 Task: Create List Brand Extension Analysis in Board Brand Recognition Best Practices to Workspace Car Rentals. Create List Brand Extension Strategy in Board Product Market Fit Analysis to Workspace Car Rentals. Create List Brand Extension Planning in Board Customer Journey Mapping and Analysis to Workspace Car Rentals
Action: Mouse moved to (94, 326)
Screenshot: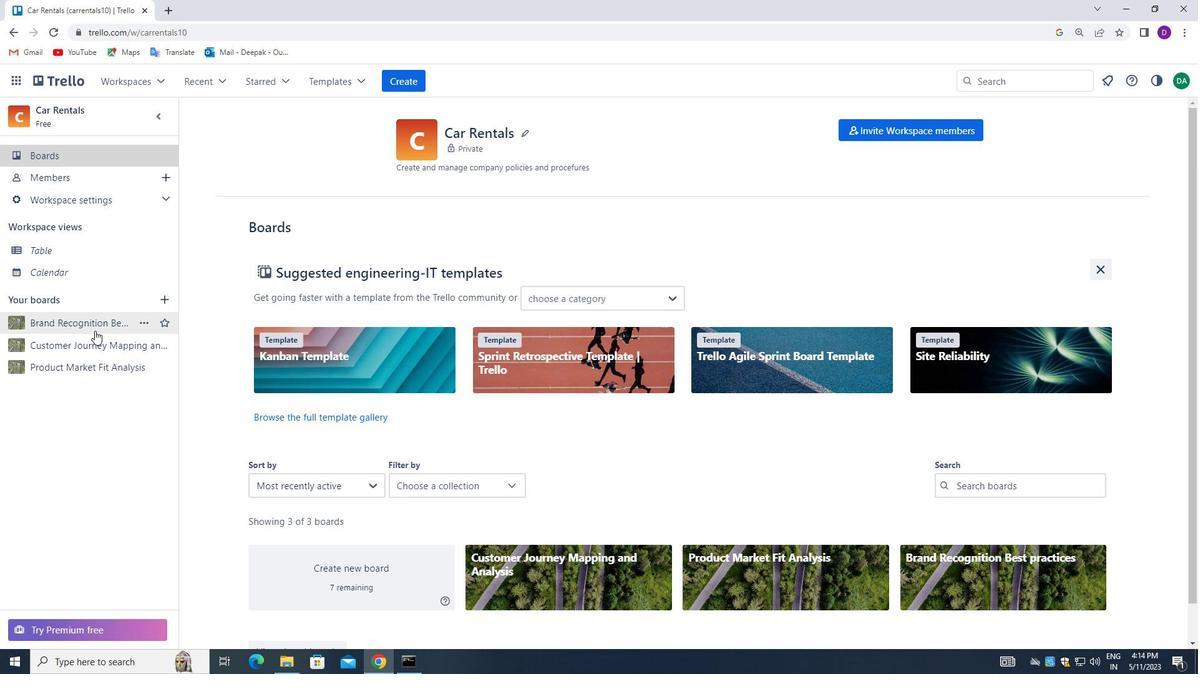 
Action: Mouse pressed left at (94, 326)
Screenshot: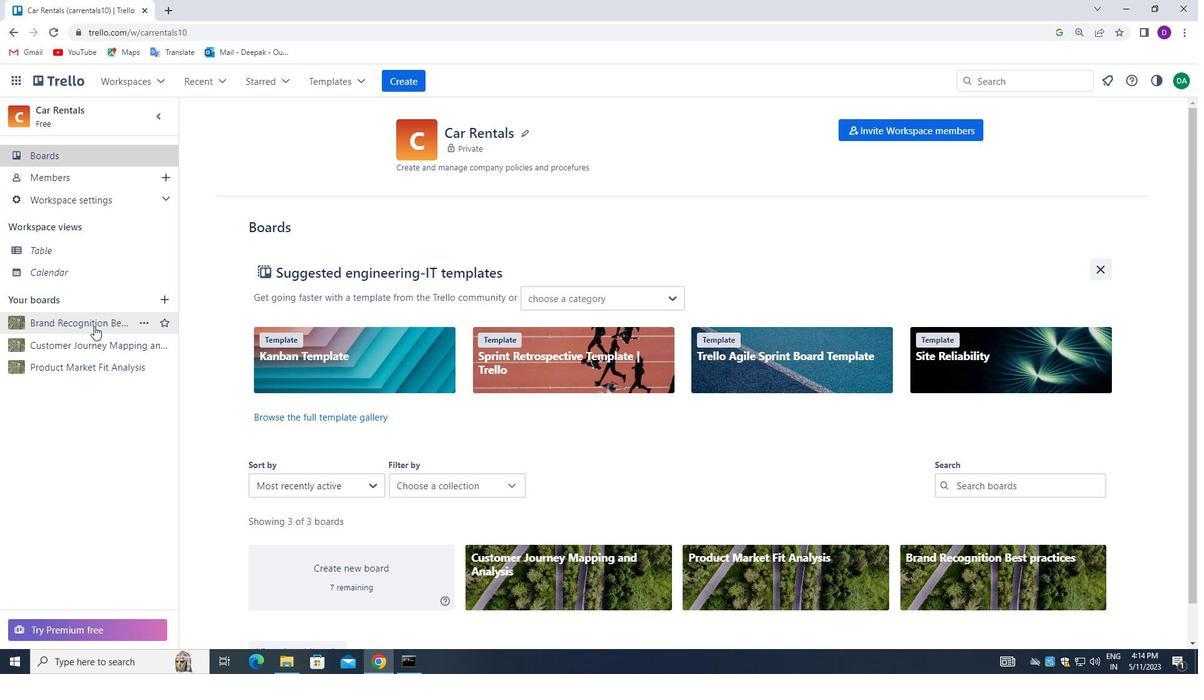 
Action: Mouse moved to (602, 166)
Screenshot: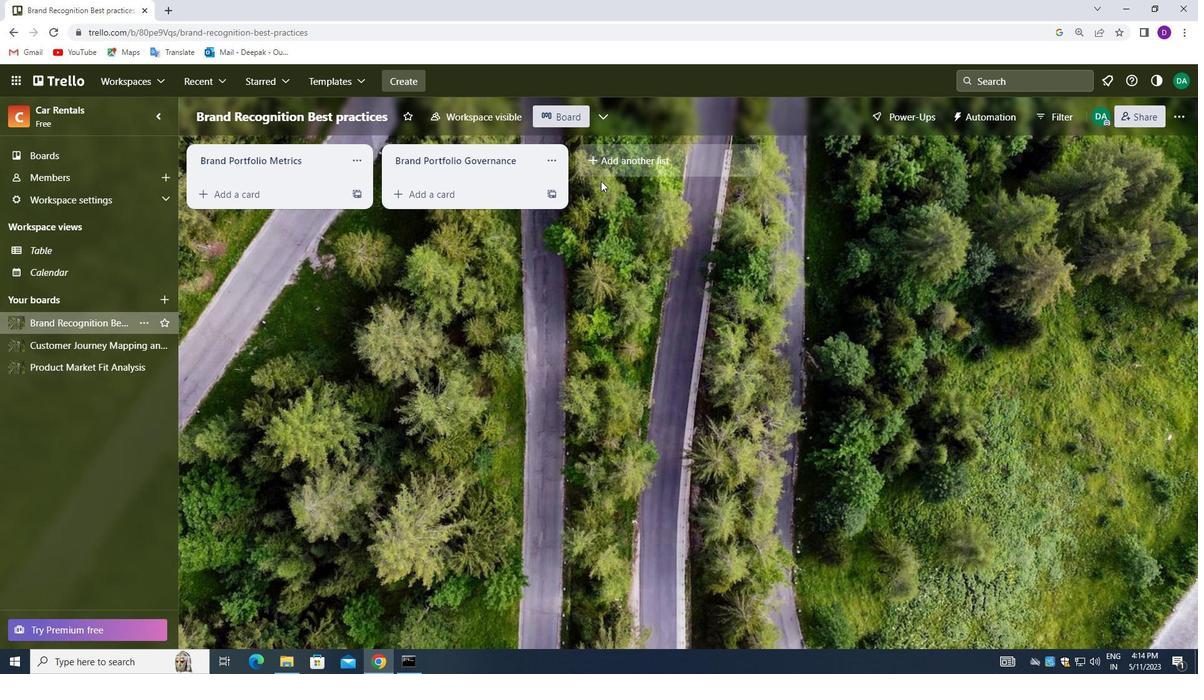 
Action: Mouse pressed left at (602, 166)
Screenshot: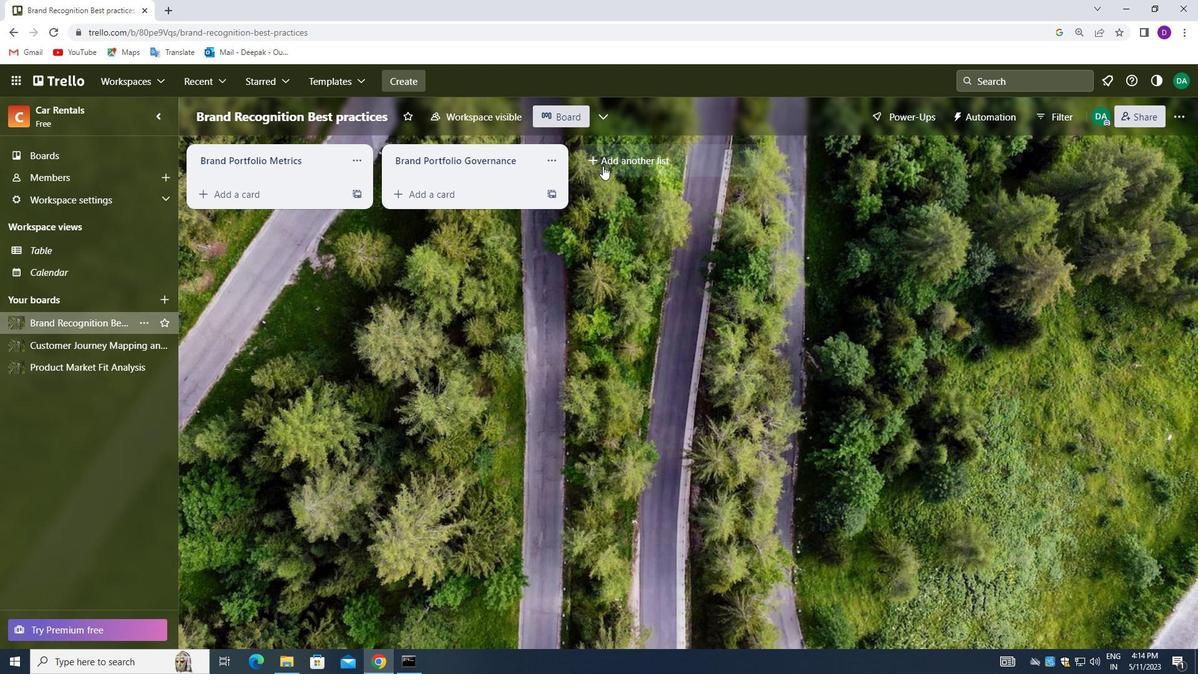 
Action: Mouse moved to (604, 159)
Screenshot: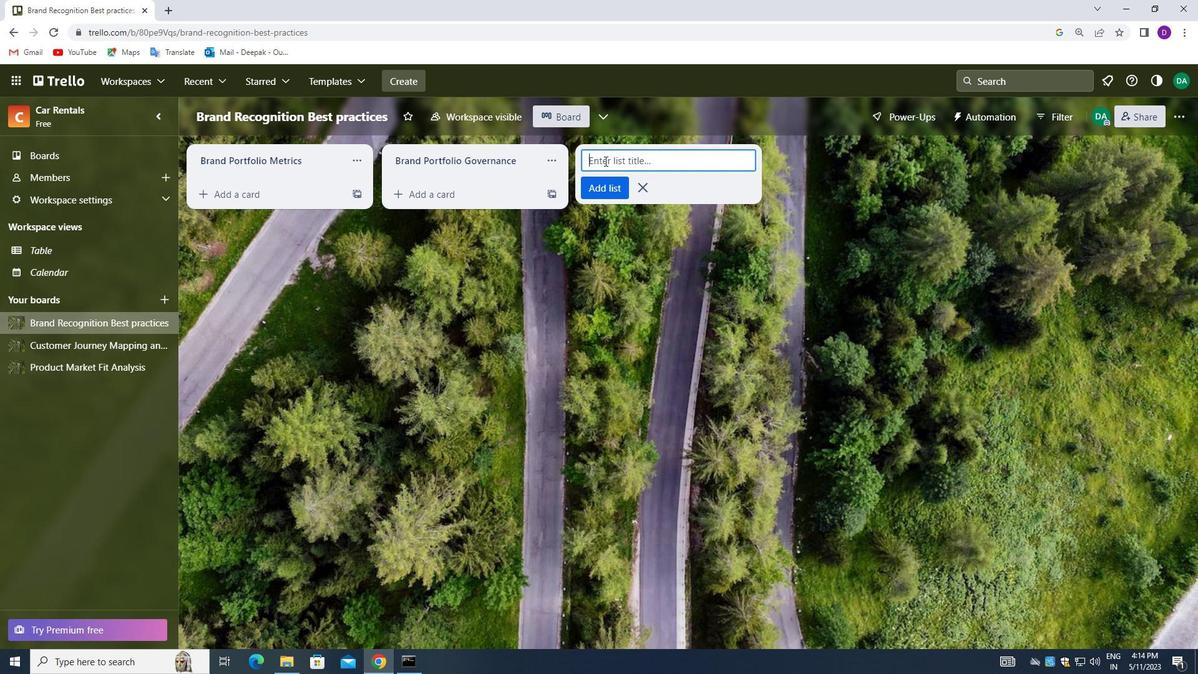 
Action: Mouse pressed left at (604, 159)
Screenshot: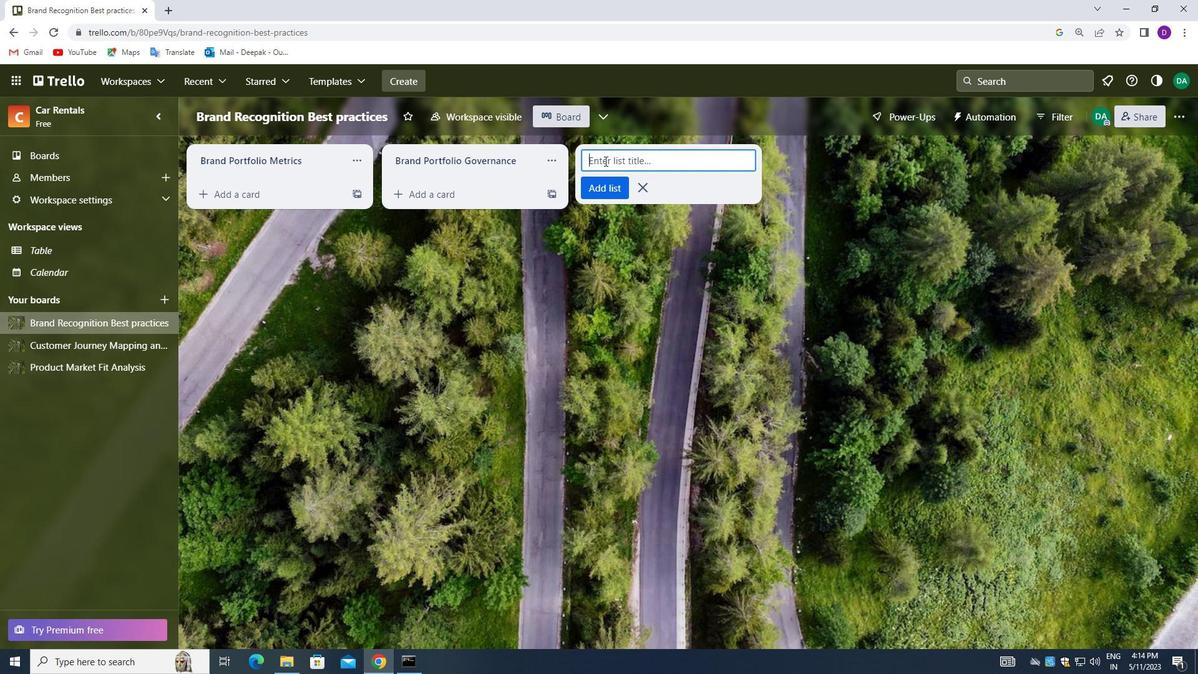 
Action: Mouse moved to (504, 280)
Screenshot: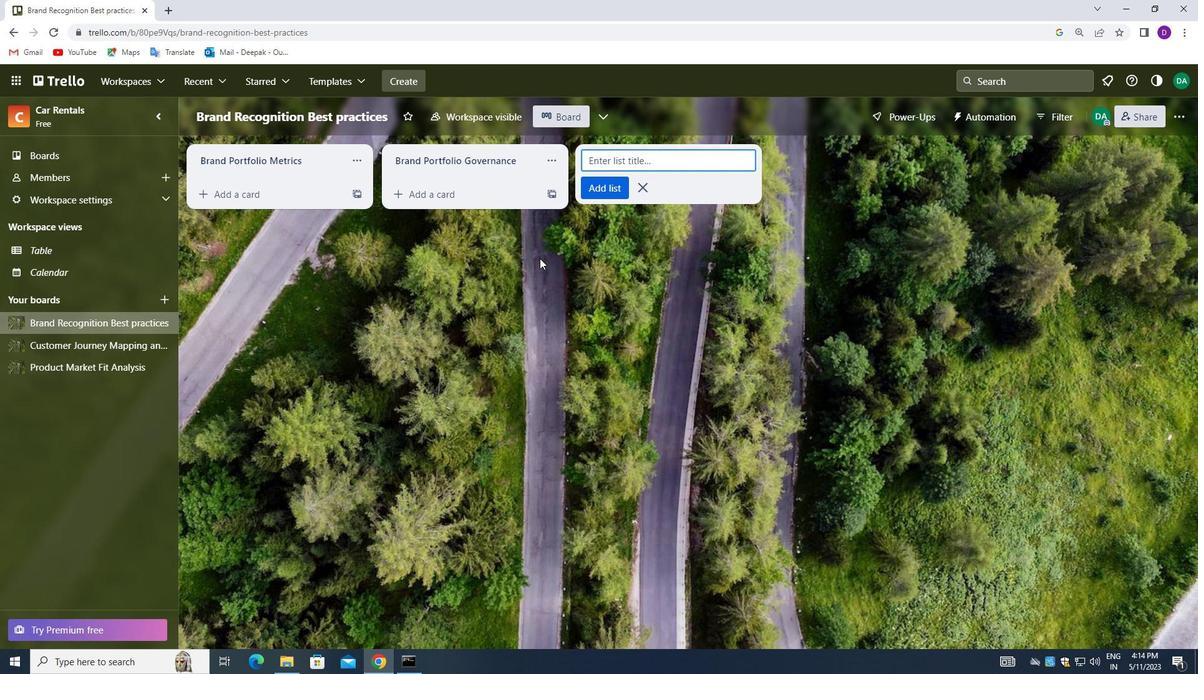 
Action: Key pressed <Key.shift_r>Brand<Key.space><Key.shift_r>Extensio
Screenshot: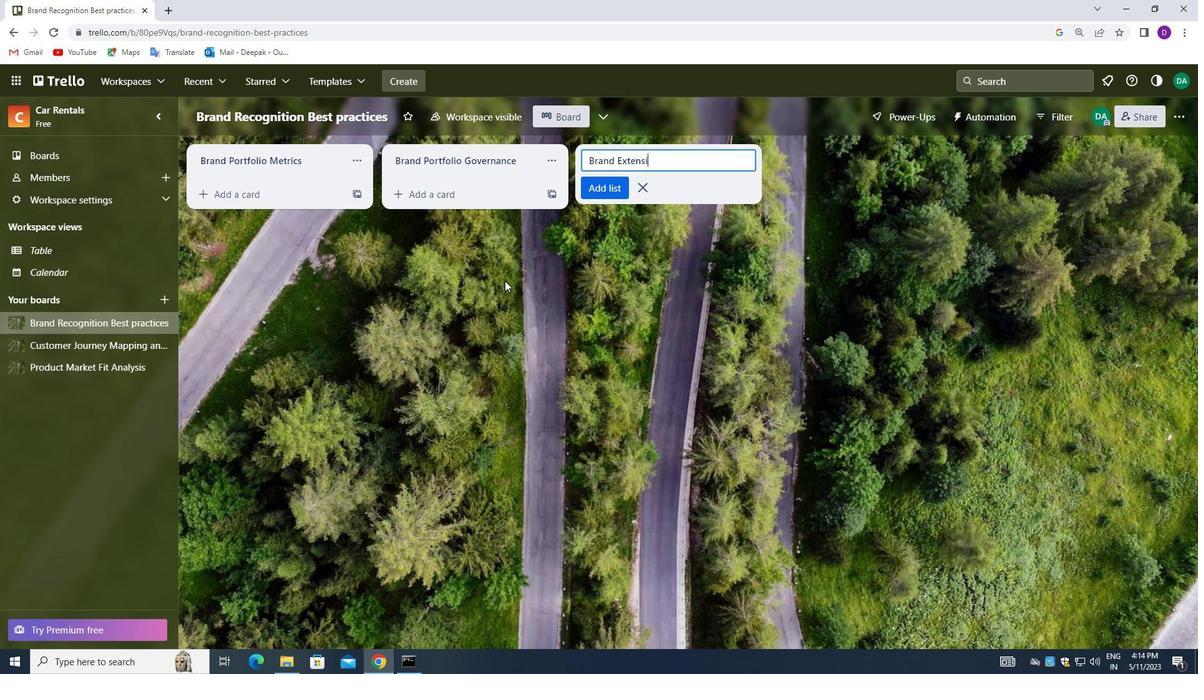 
Action: Mouse moved to (504, 281)
Screenshot: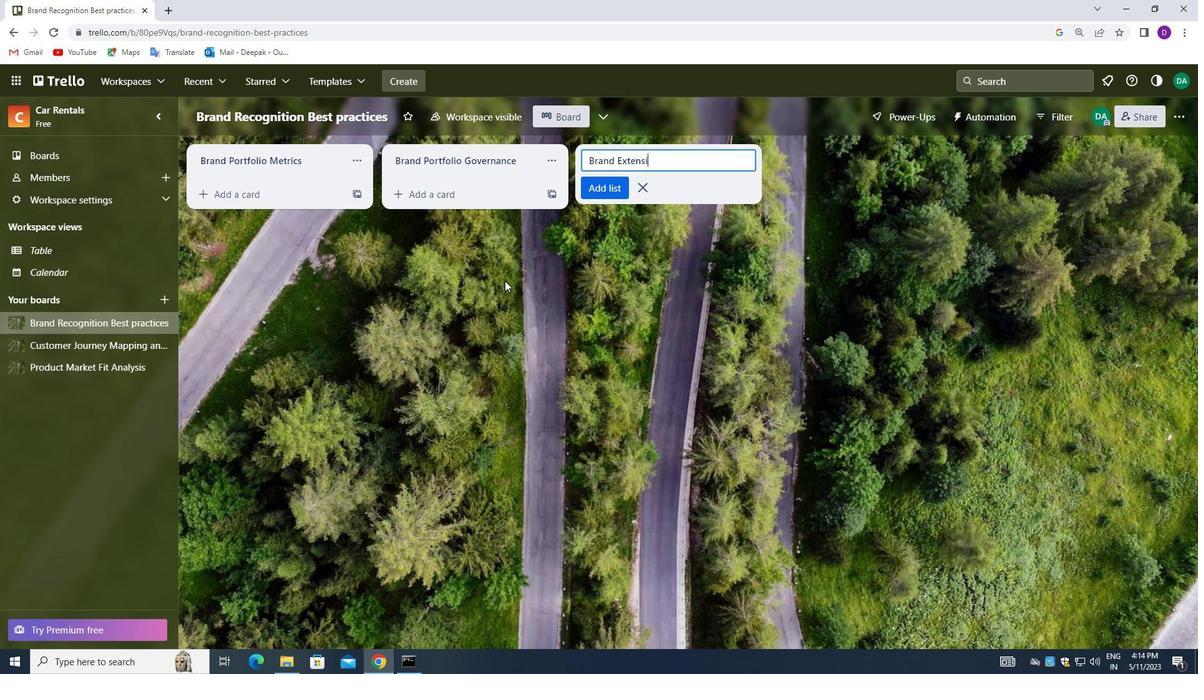 
Action: Key pressed n<Key.space><Key.shift_r>Analysis
Screenshot: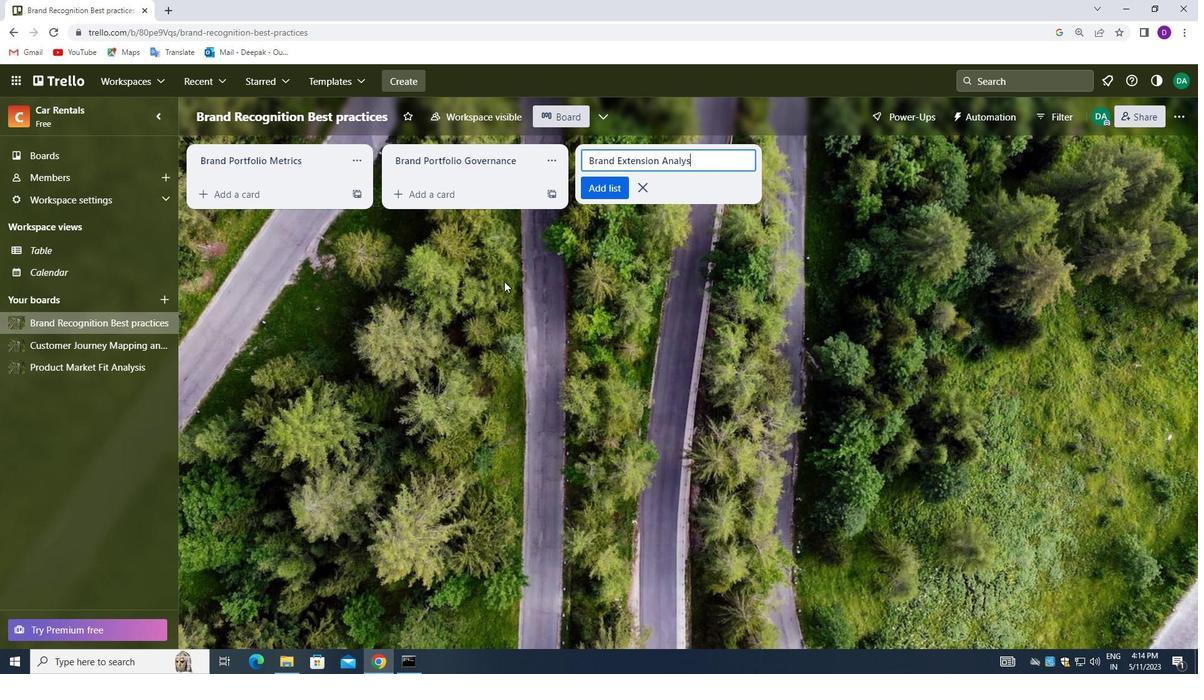 
Action: Mouse moved to (606, 192)
Screenshot: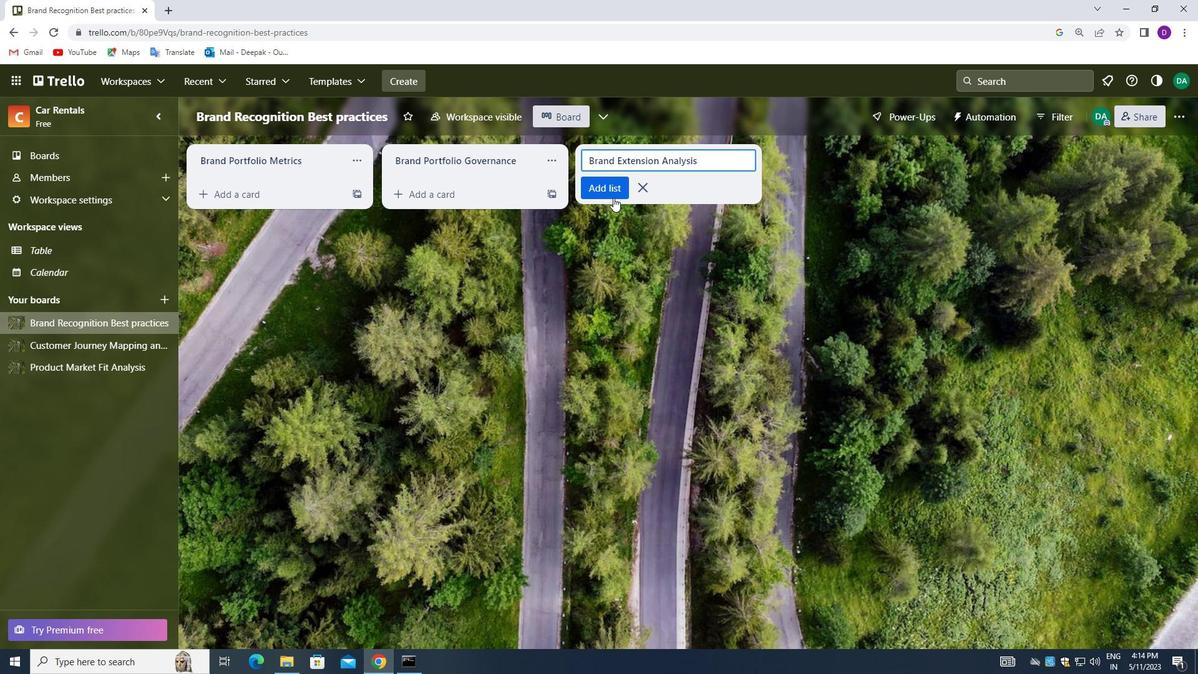 
Action: Mouse pressed left at (606, 192)
Screenshot: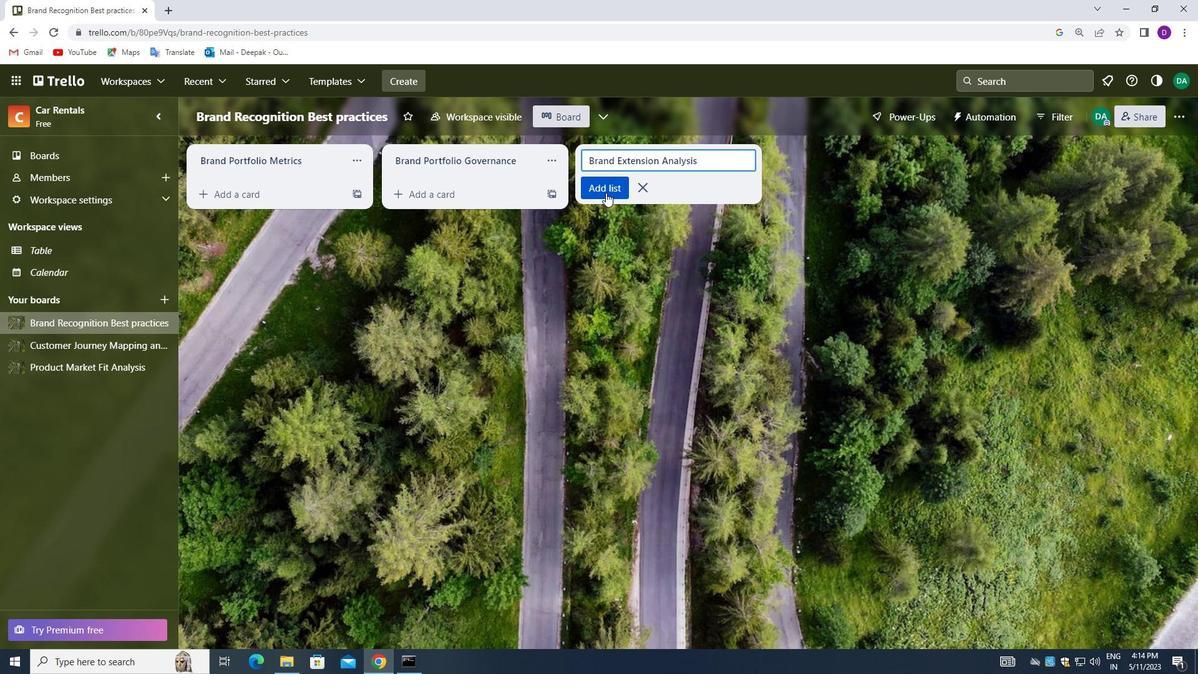 
Action: Mouse moved to (79, 154)
Screenshot: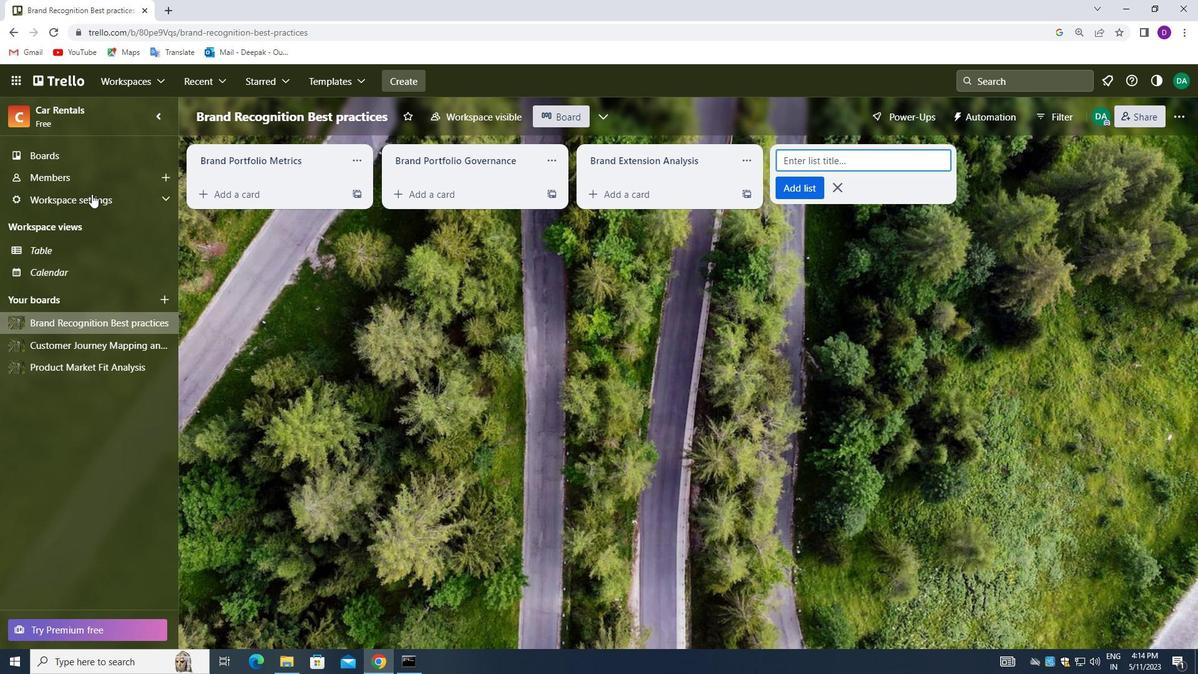 
Action: Mouse pressed left at (79, 154)
Screenshot: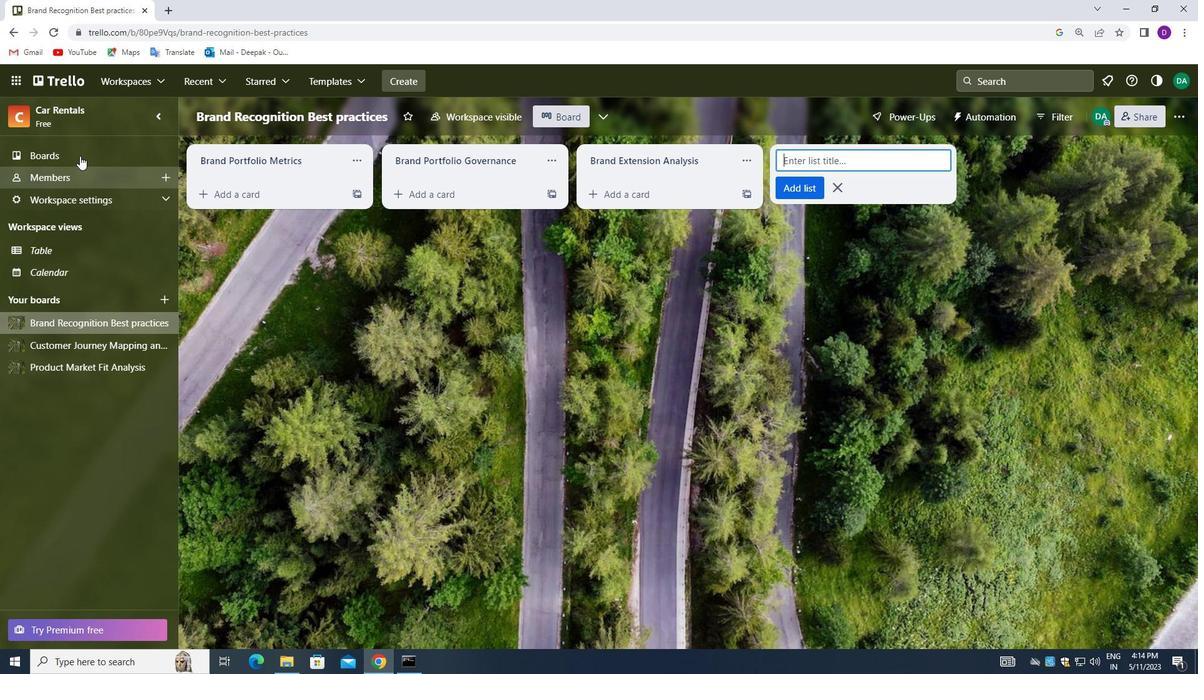 
Action: Mouse moved to (102, 371)
Screenshot: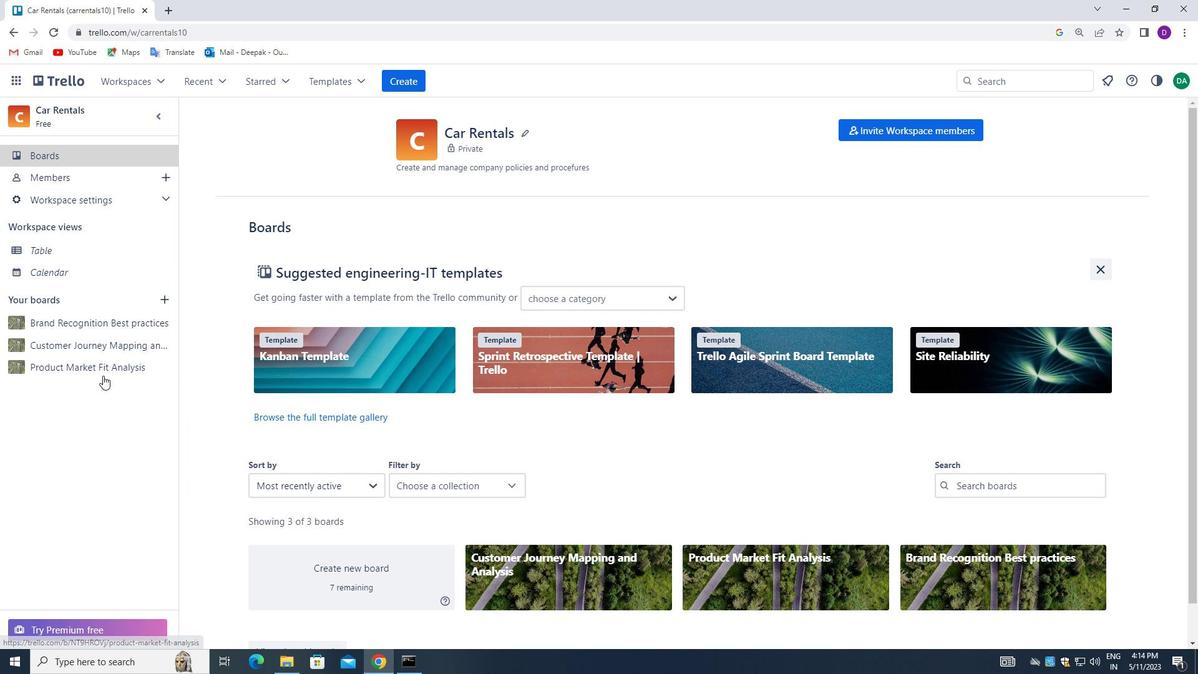 
Action: Mouse pressed left at (102, 371)
Screenshot: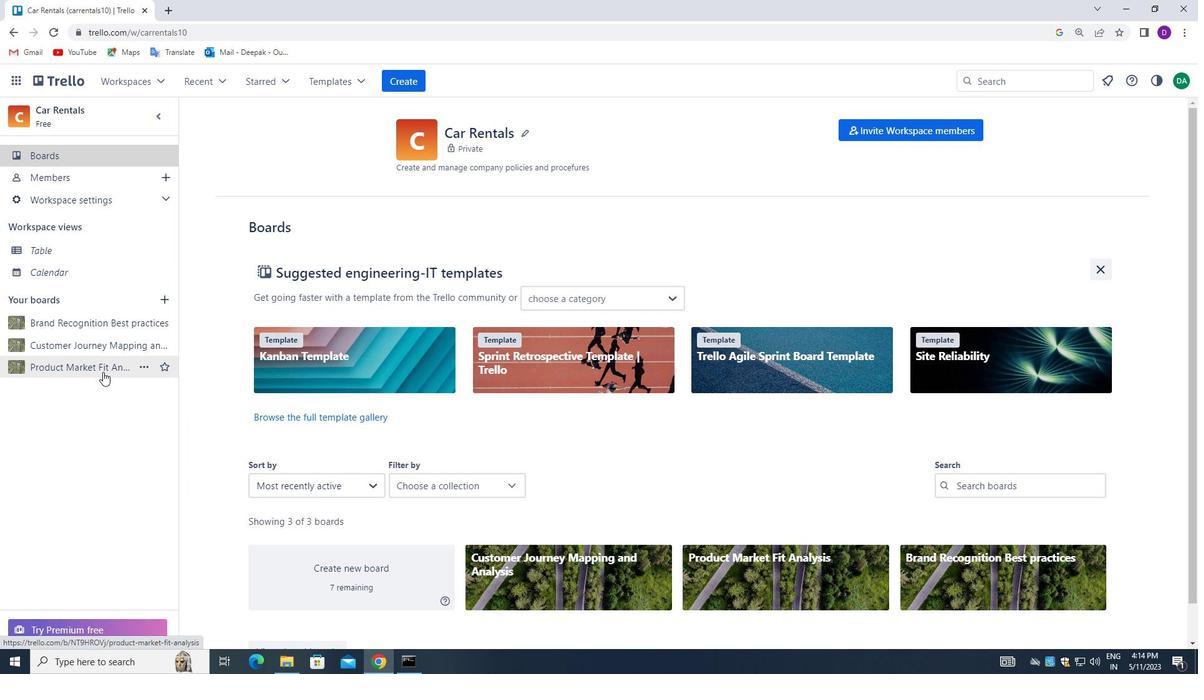
Action: Mouse moved to (611, 163)
Screenshot: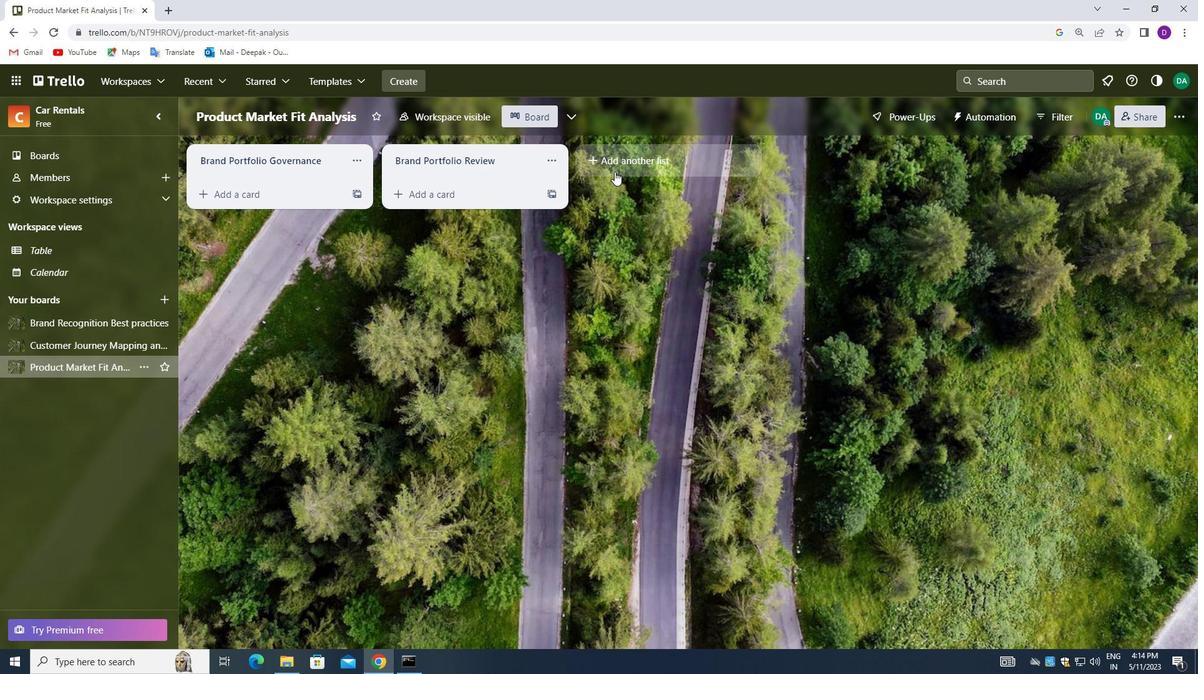 
Action: Mouse pressed left at (611, 163)
Screenshot: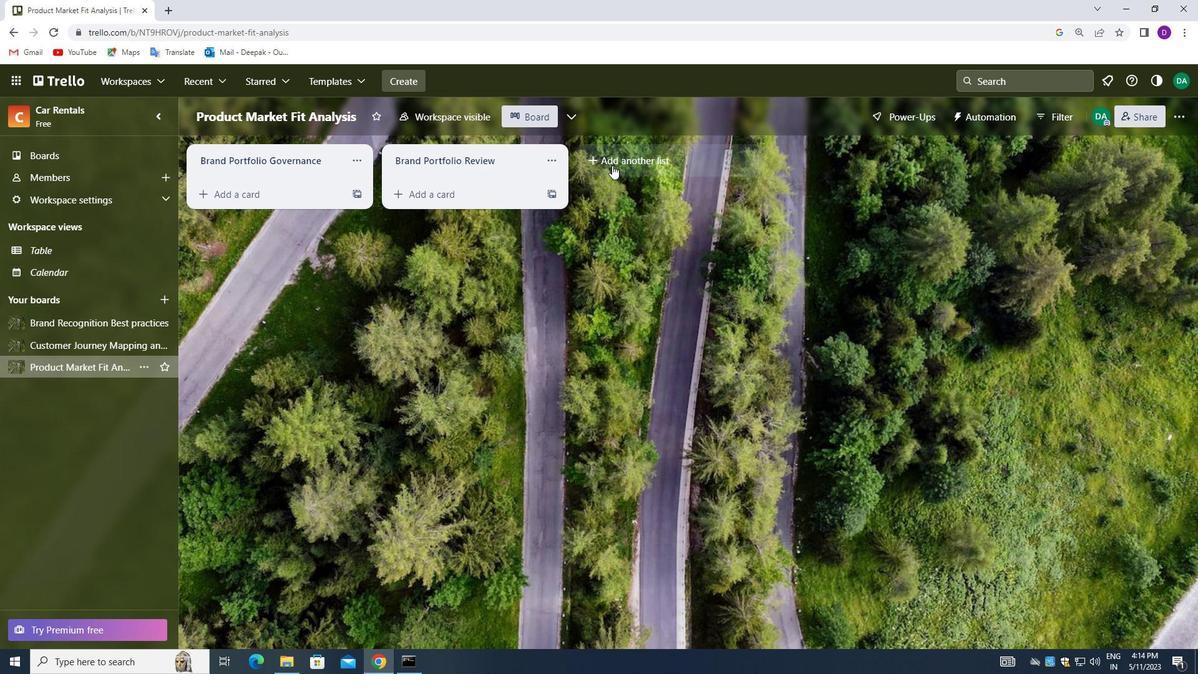 
Action: Mouse pressed left at (611, 163)
Screenshot: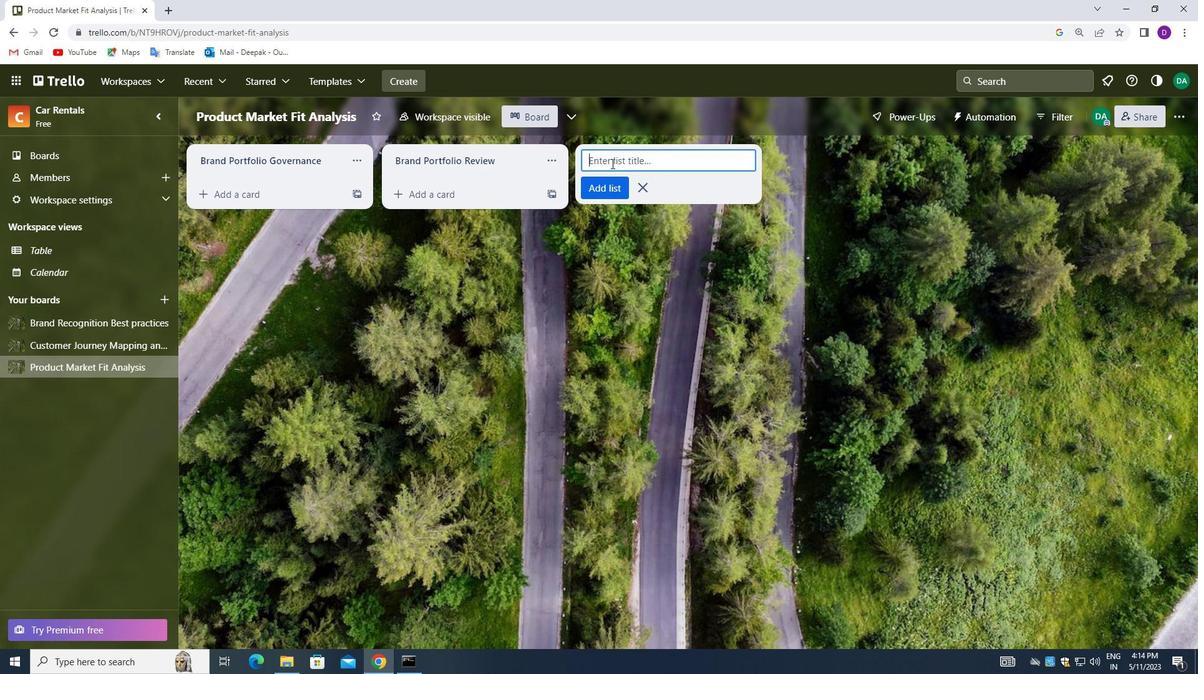 
Action: Mouse moved to (475, 316)
Screenshot: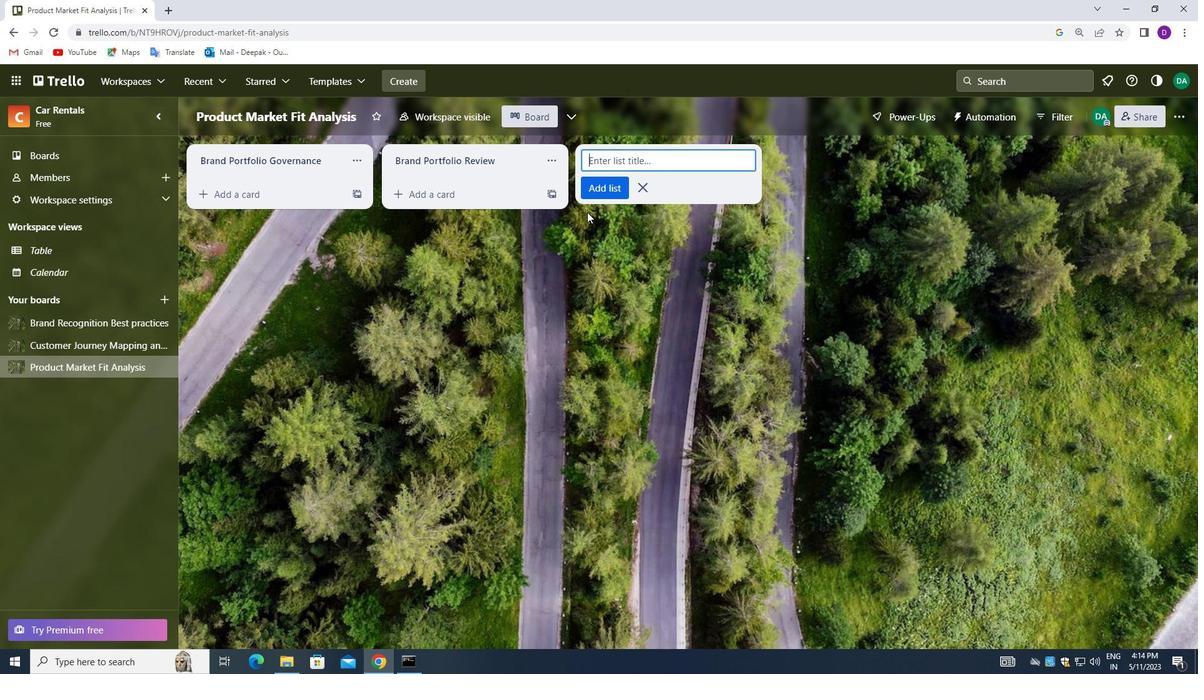 
Action: Key pressed <Key.shift_r>Brand<Key.space><Key.shift_r>W<Key.backspace><Key.shift_r>Extension<Key.space><Key.shift_r>Strategy<Key.space>
Screenshot: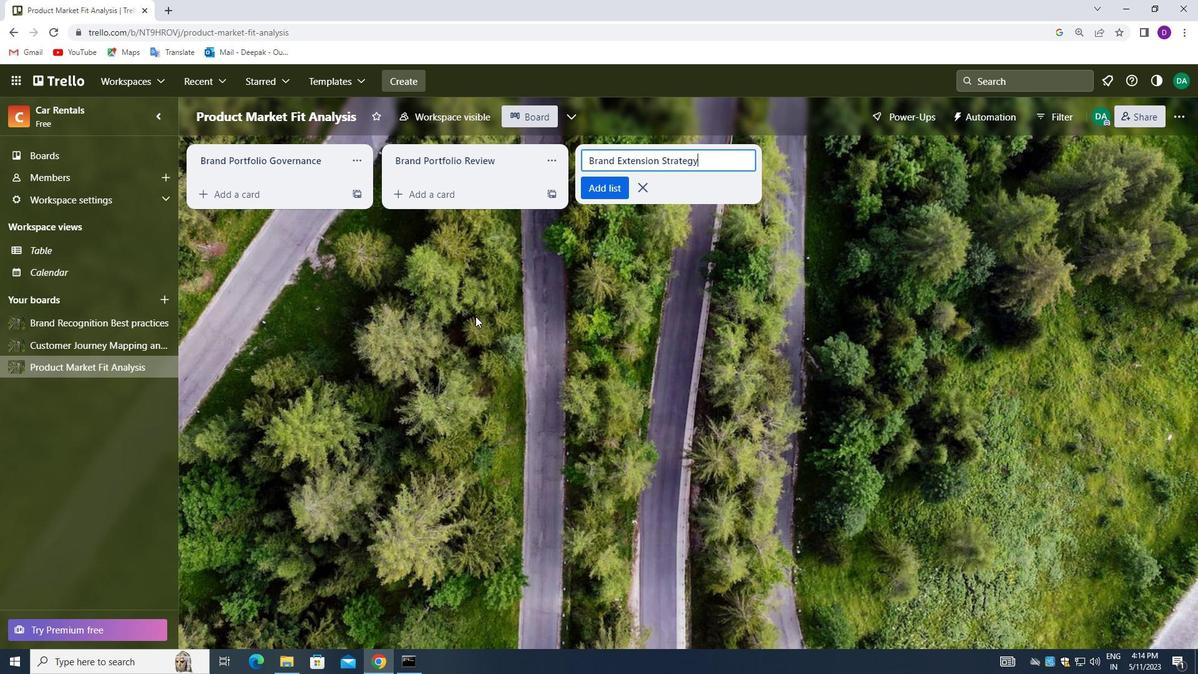 
Action: Mouse moved to (593, 185)
Screenshot: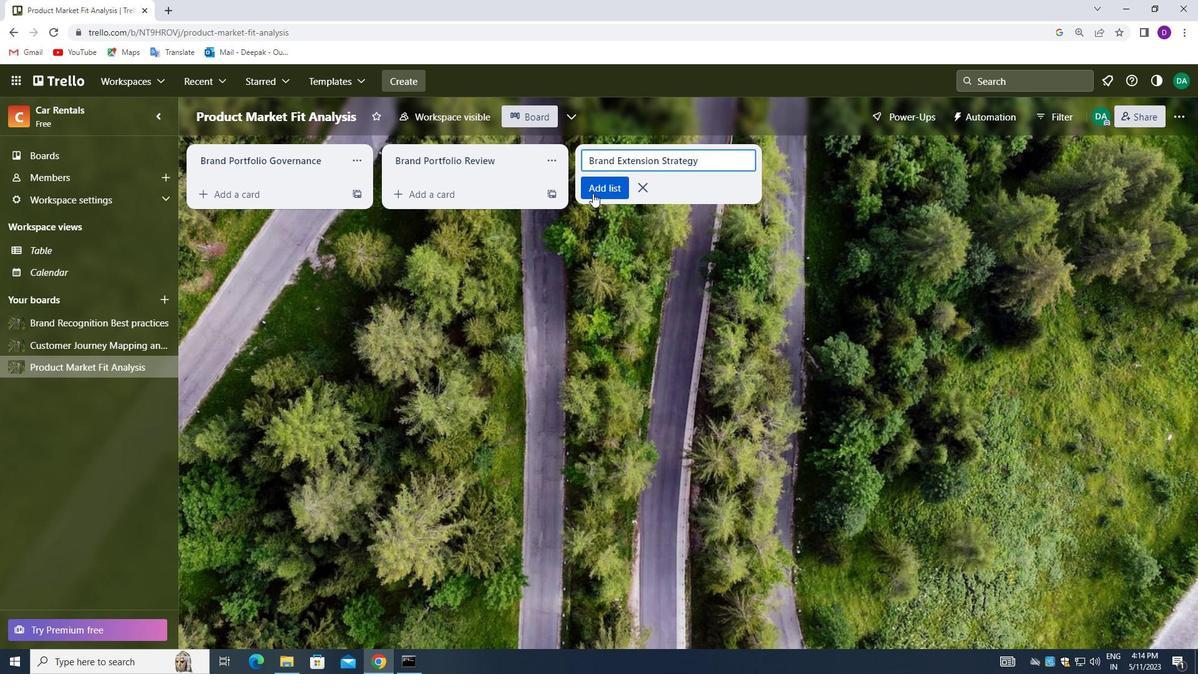 
Action: Mouse pressed left at (593, 185)
Screenshot: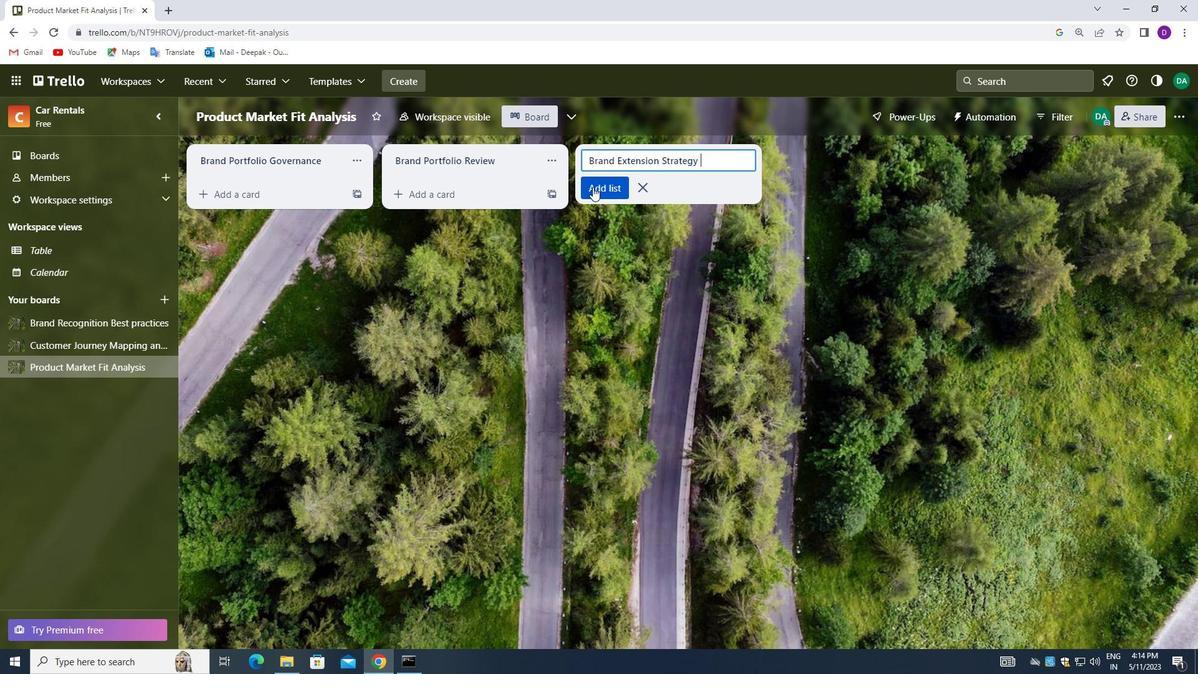 
Action: Mouse moved to (91, 161)
Screenshot: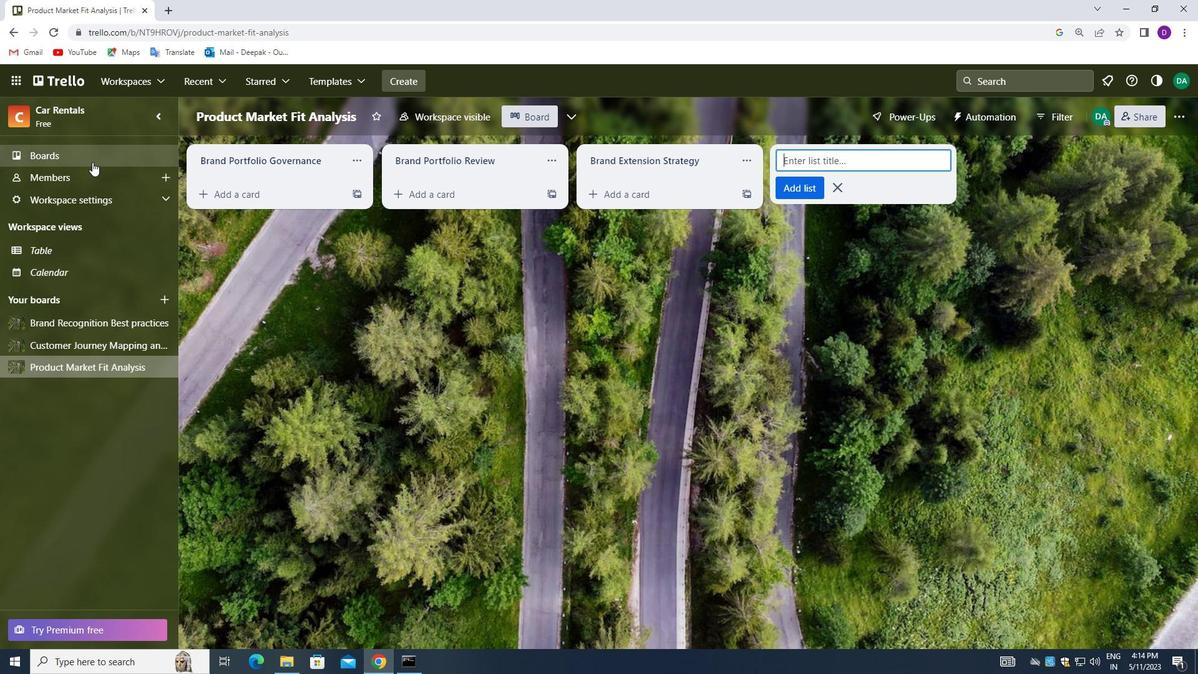 
Action: Mouse pressed left at (91, 161)
Screenshot: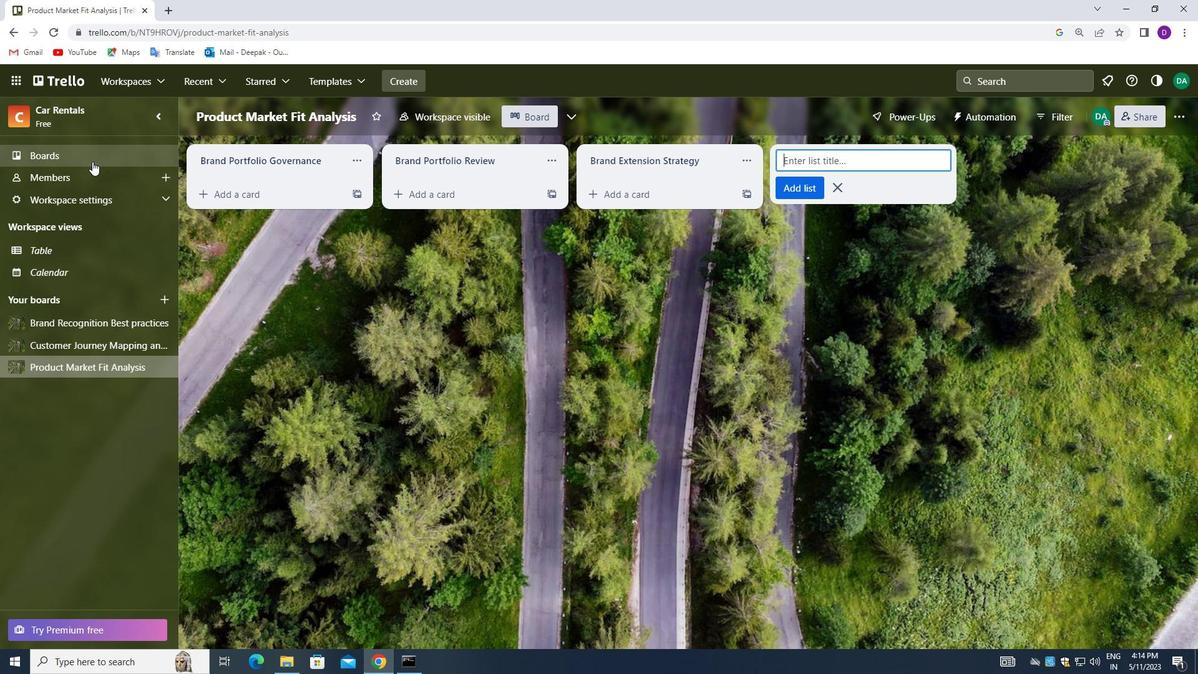 
Action: Mouse moved to (83, 388)
Screenshot: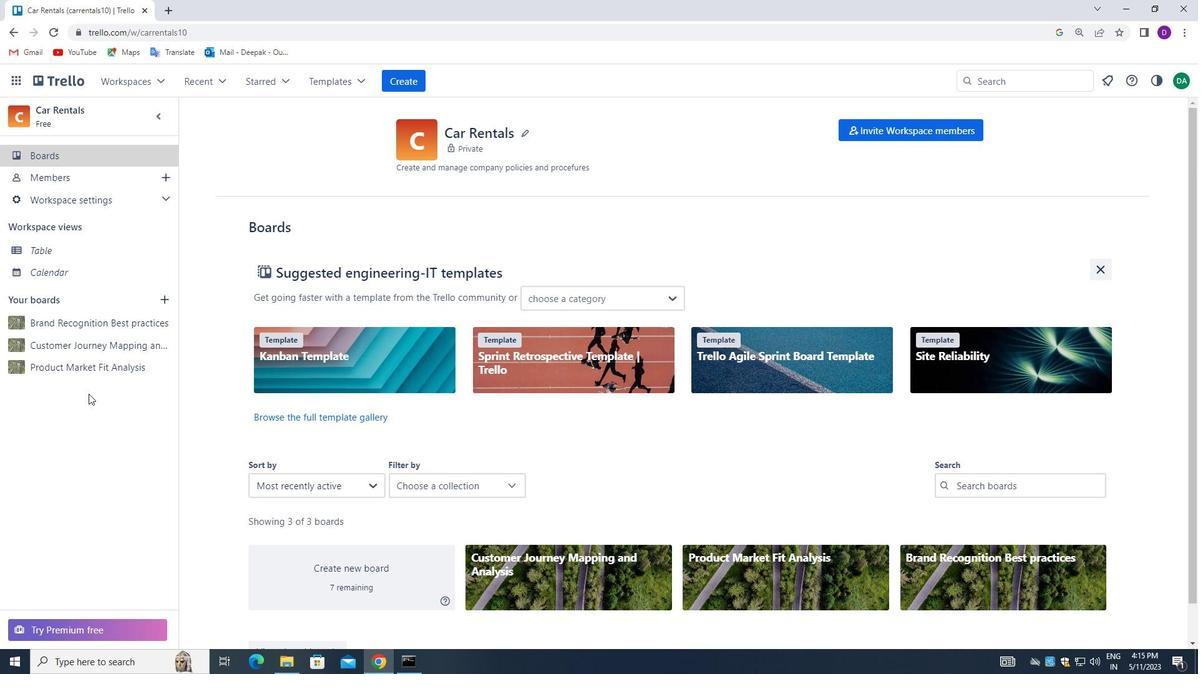 
Action: Mouse scrolled (83, 388) with delta (0, 0)
Screenshot: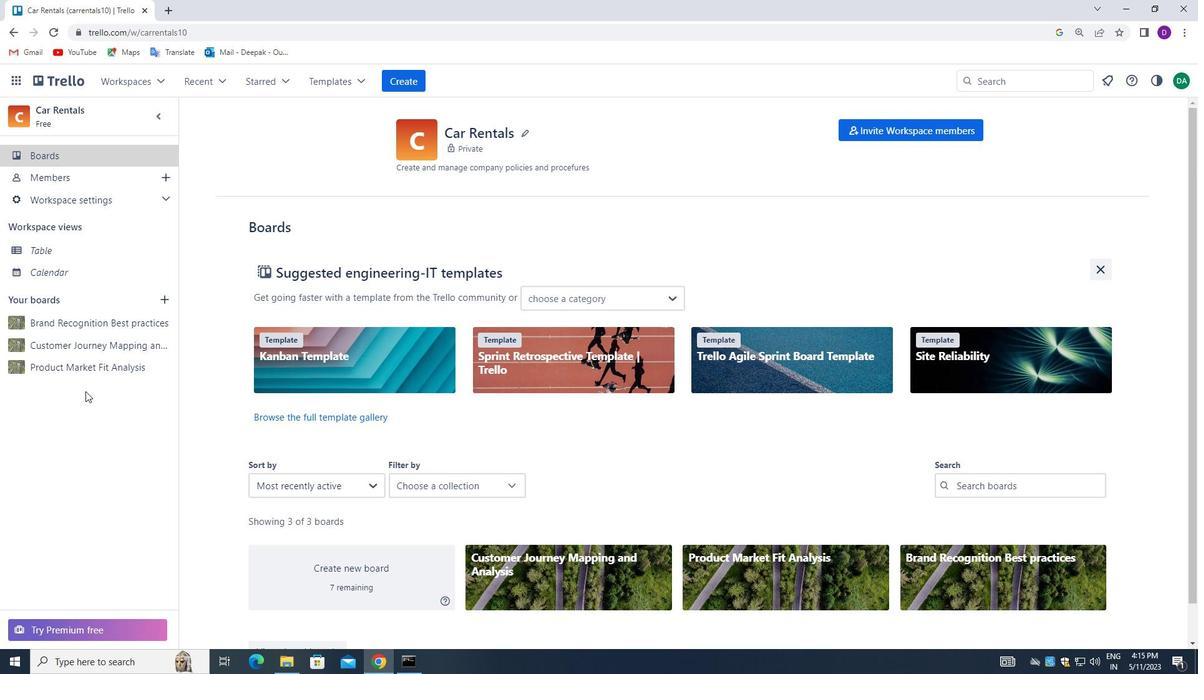 
Action: Mouse scrolled (83, 388) with delta (0, 0)
Screenshot: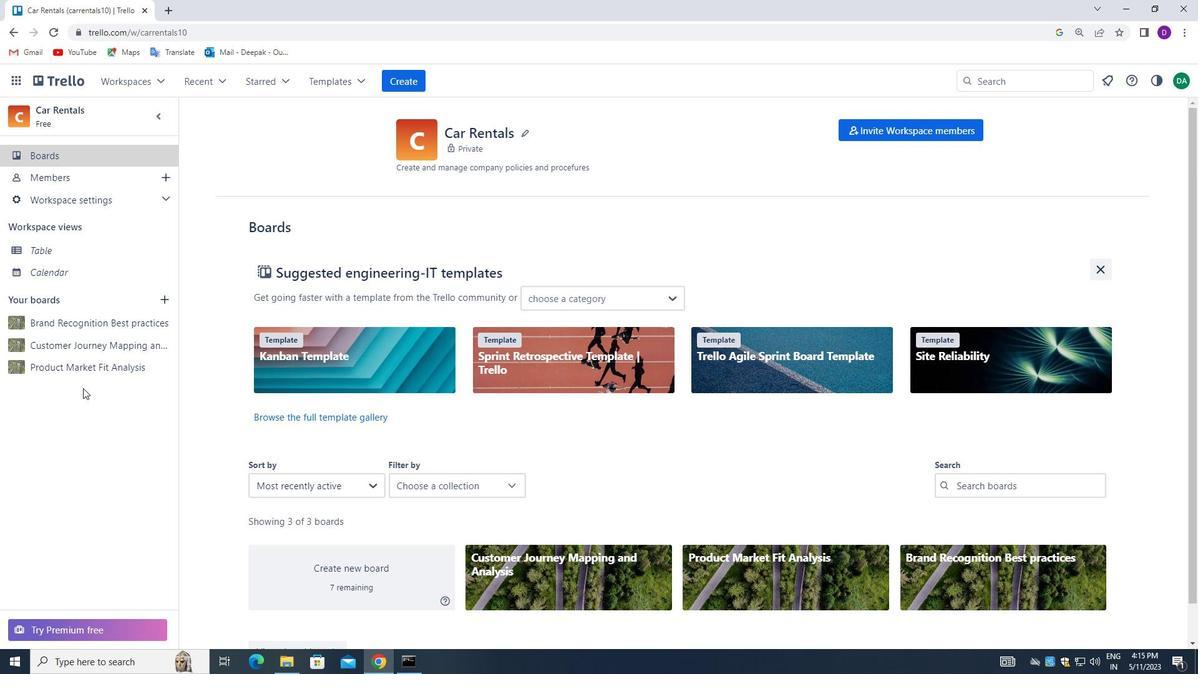 
Action: Mouse scrolled (83, 388) with delta (0, 0)
Screenshot: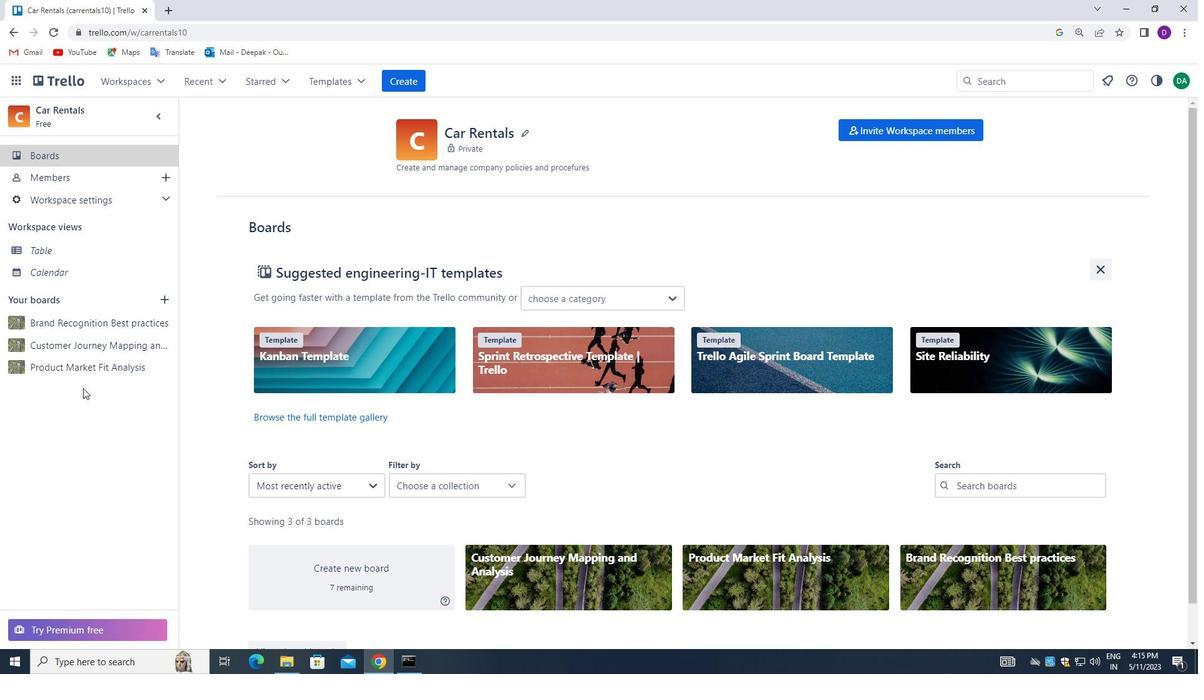 
Action: Mouse moved to (109, 345)
Screenshot: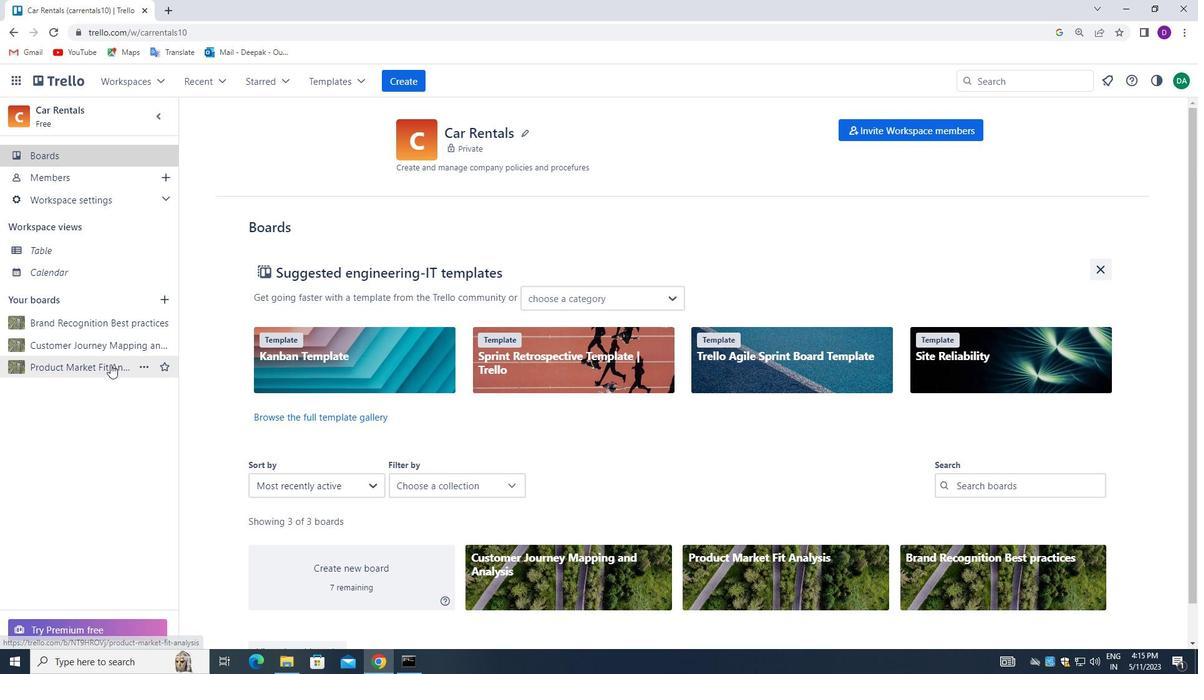 
Action: Mouse pressed left at (109, 345)
Screenshot: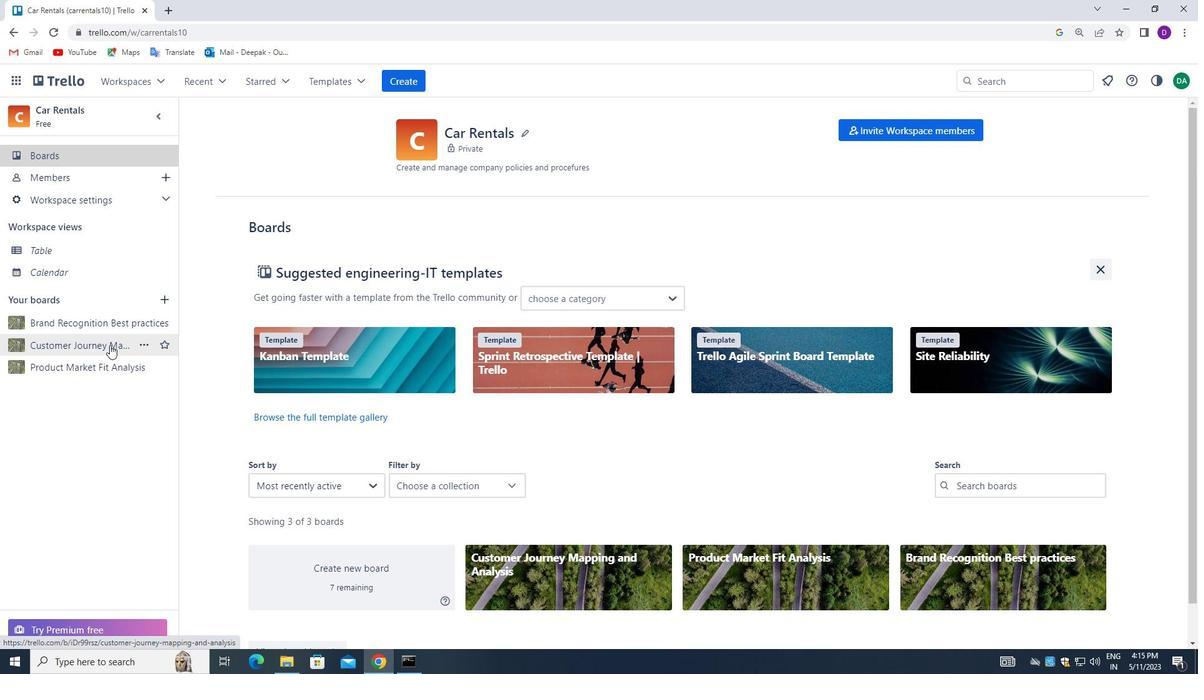 
Action: Mouse moved to (642, 159)
Screenshot: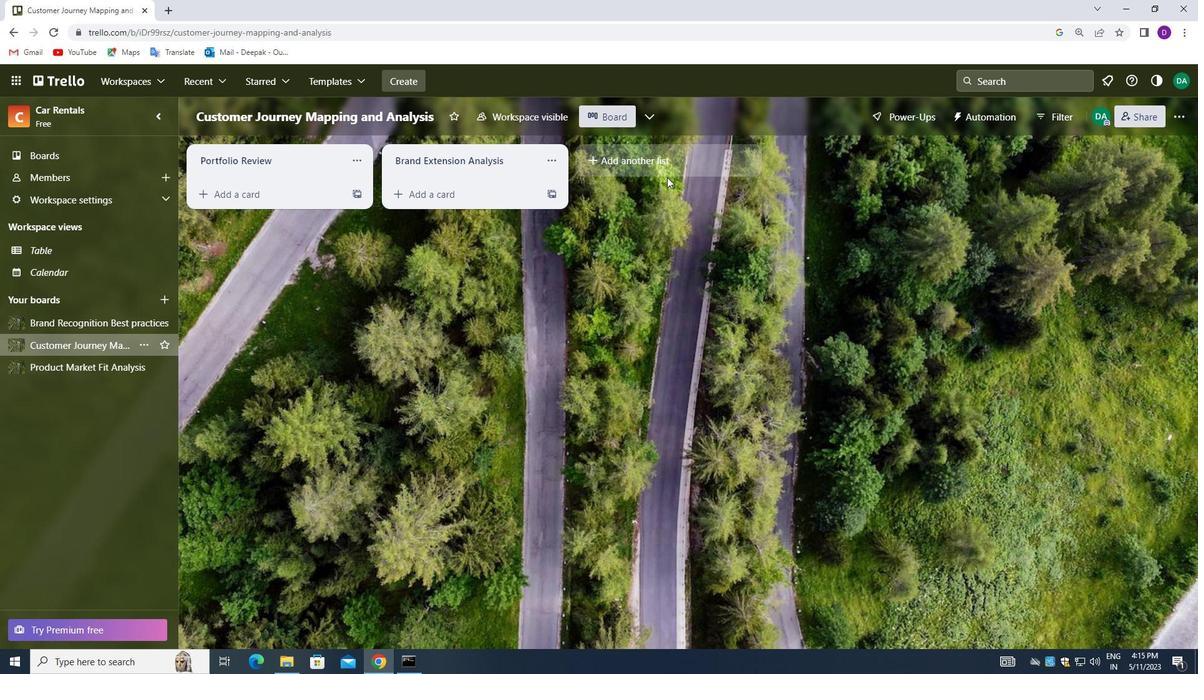
Action: Mouse pressed left at (642, 159)
Screenshot: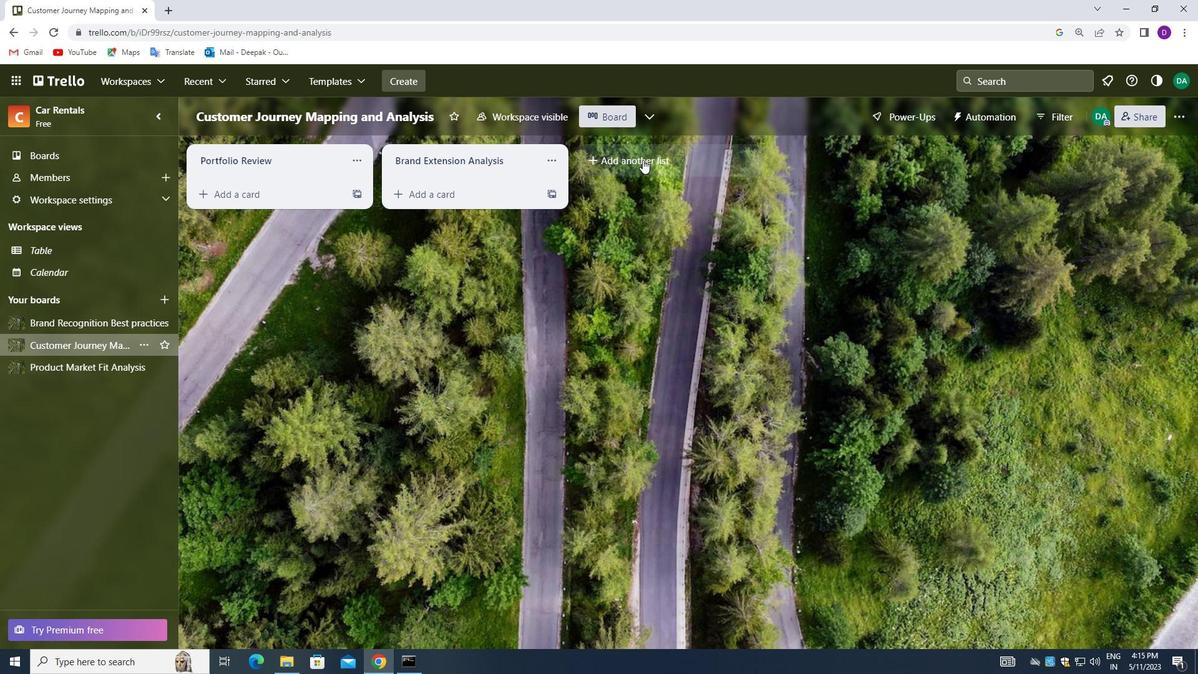 
Action: Mouse moved to (643, 161)
Screenshot: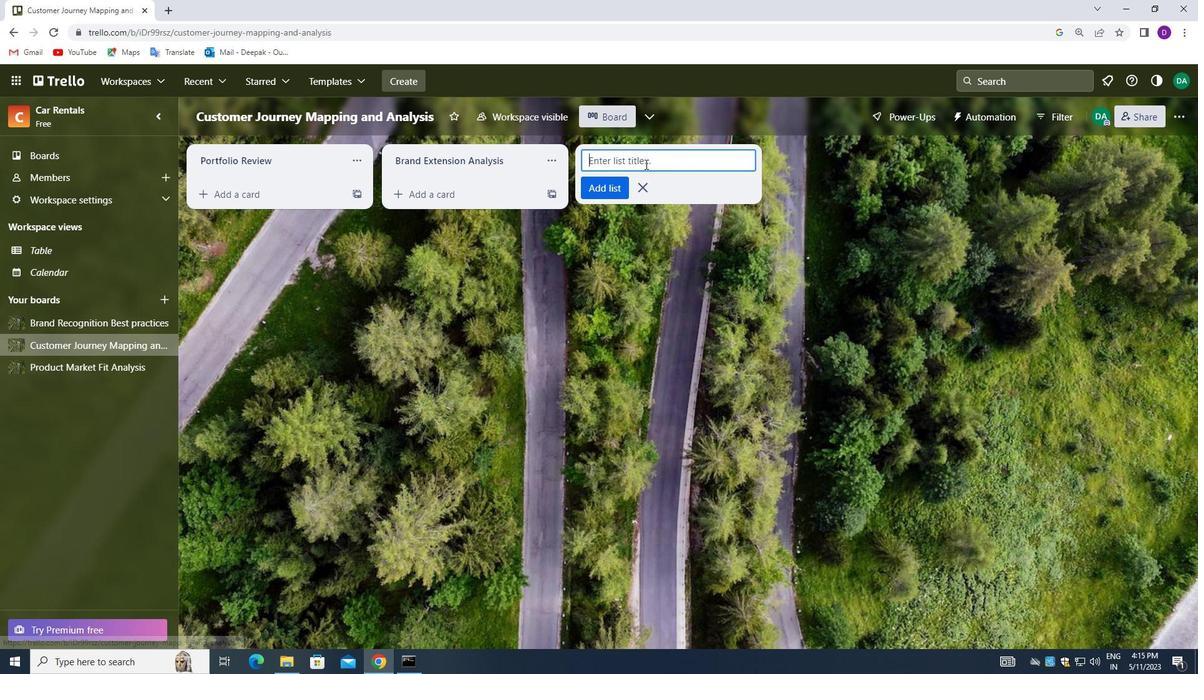 
Action: Mouse pressed left at (643, 161)
Screenshot: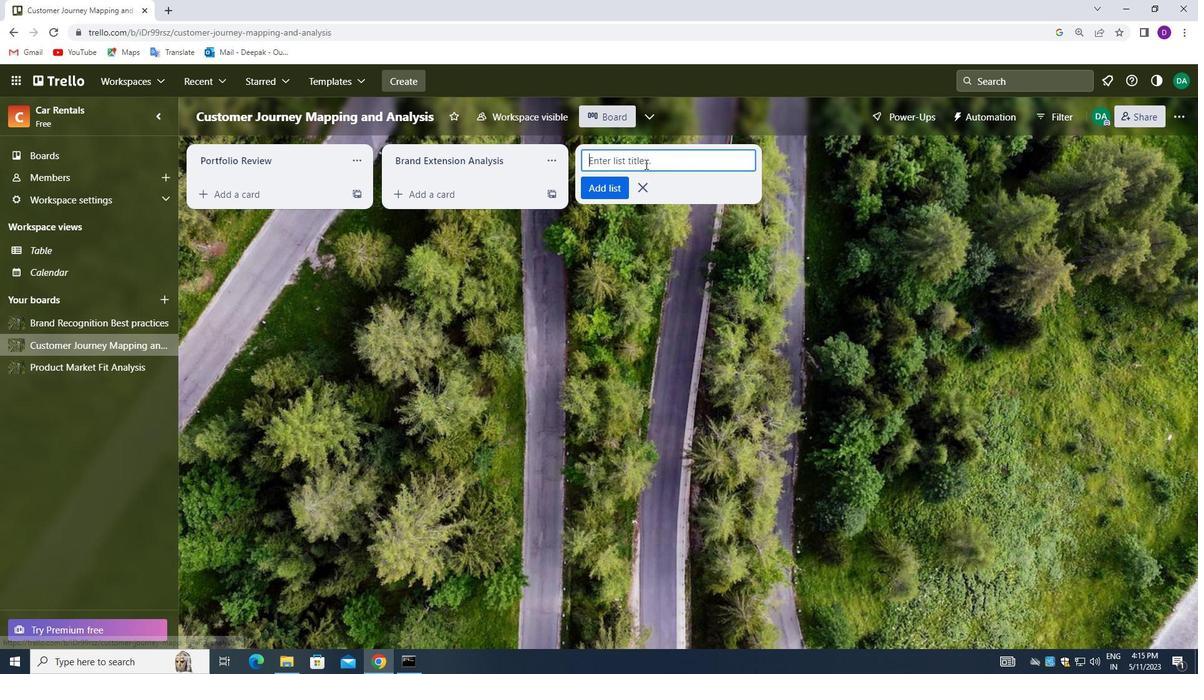 
Action: Mouse moved to (531, 285)
Screenshot: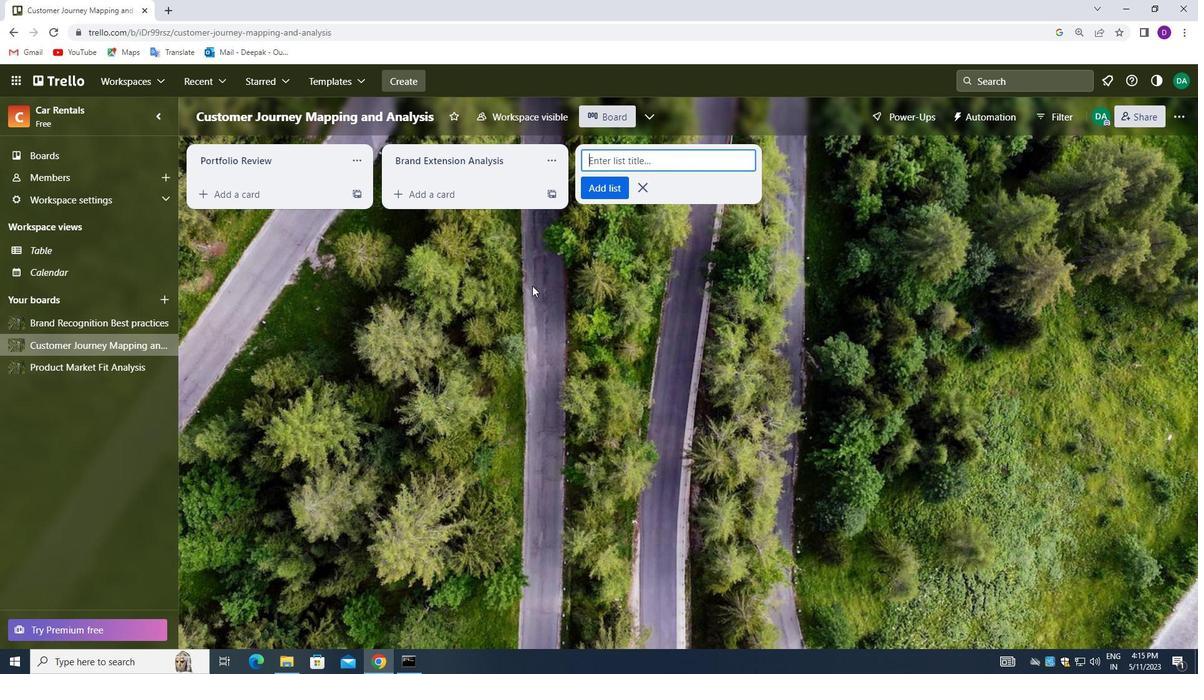 
Action: Key pressed <Key.shift_r>Brand<Key.space><Key.shift_r>Extension<Key.space><Key.shift>PLANNING<Key.space>
Screenshot: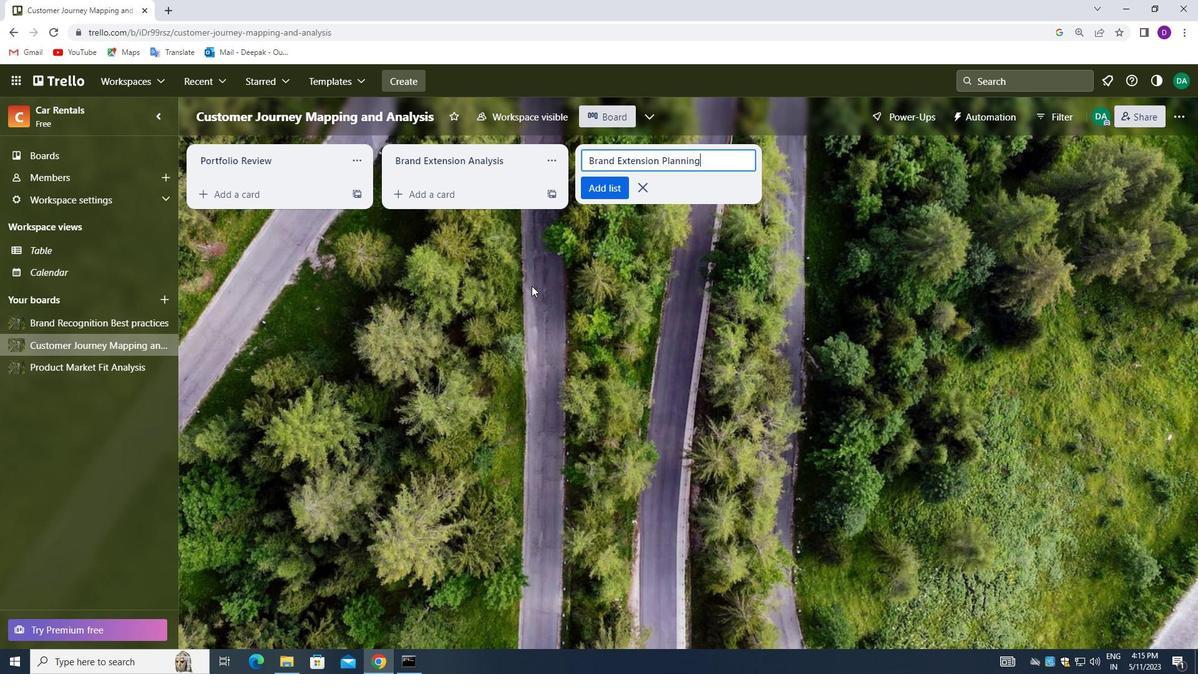 
Action: Mouse moved to (602, 189)
Screenshot: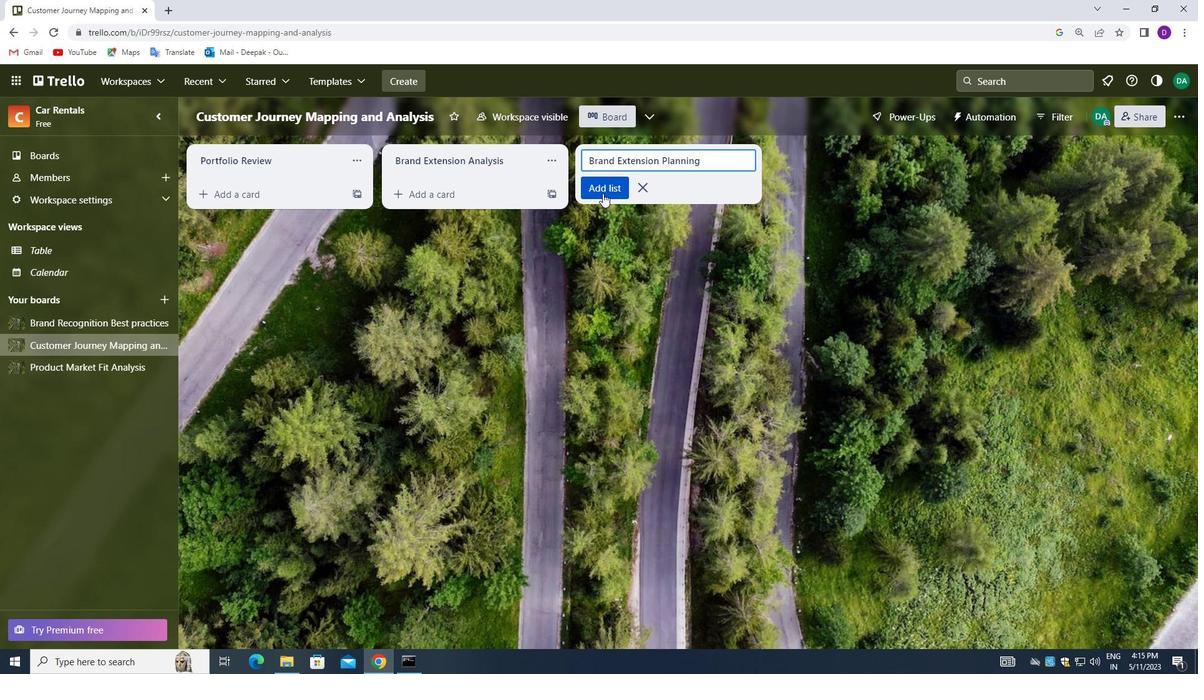 
Action: Mouse pressed left at (602, 189)
Screenshot: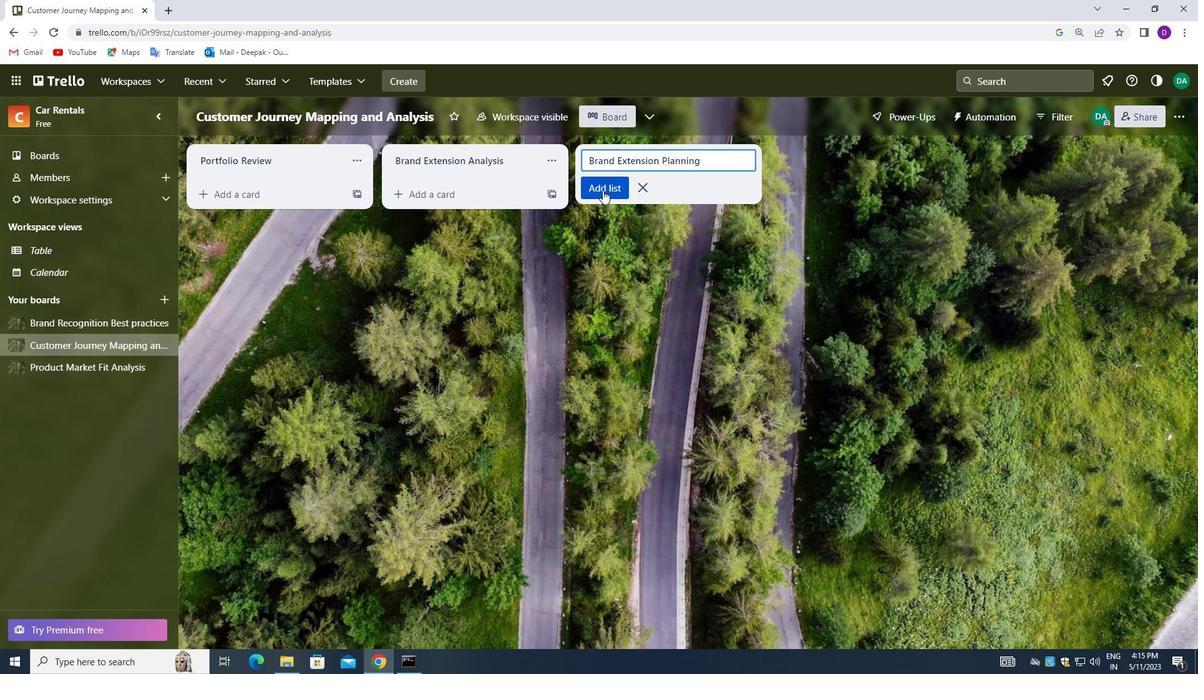 
Action: Mouse moved to (71, 163)
Screenshot: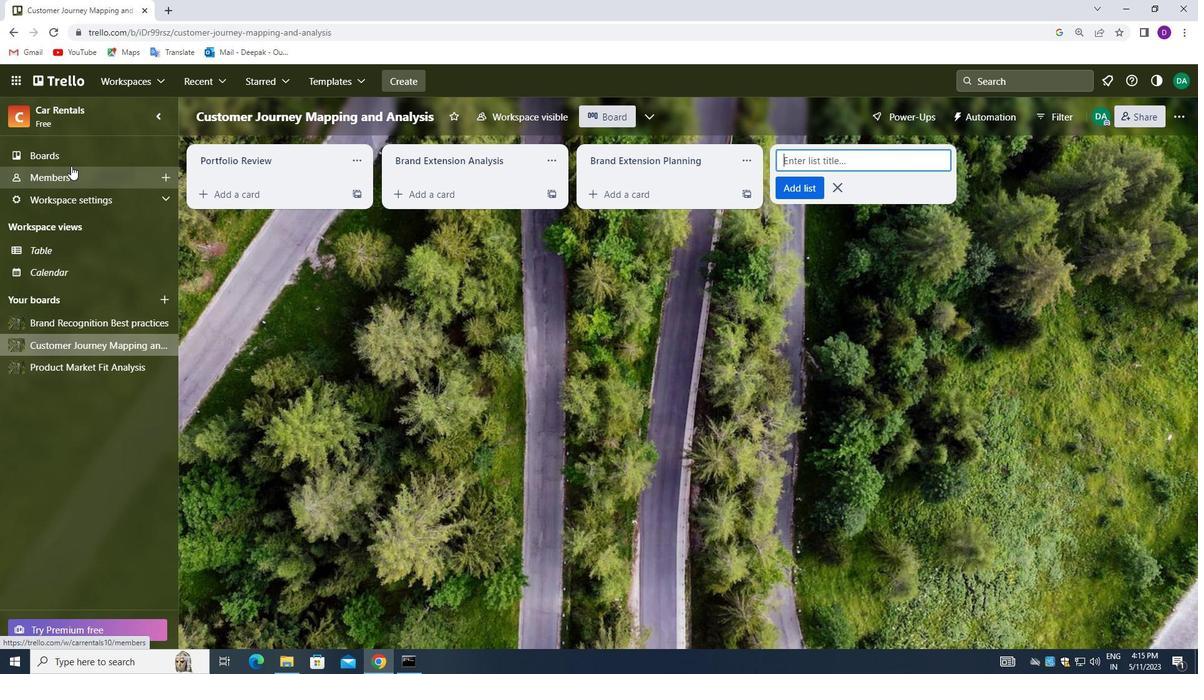 
Action: Mouse pressed left at (71, 163)
Screenshot: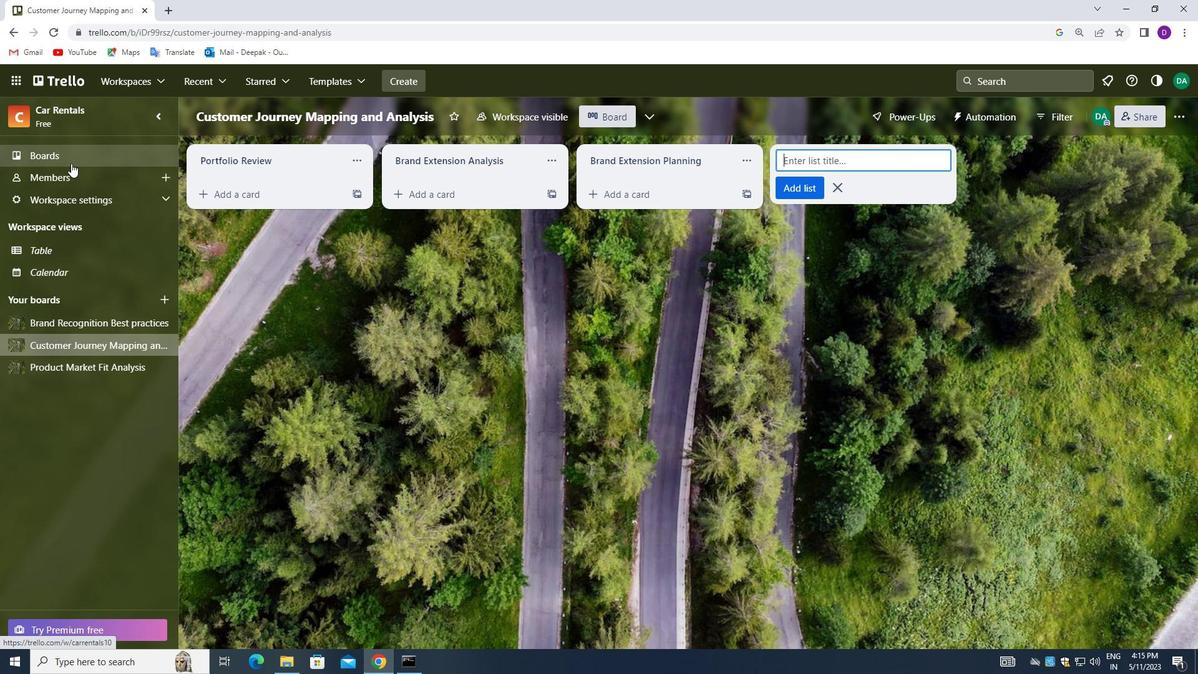 
Action: Mouse moved to (665, 242)
Screenshot: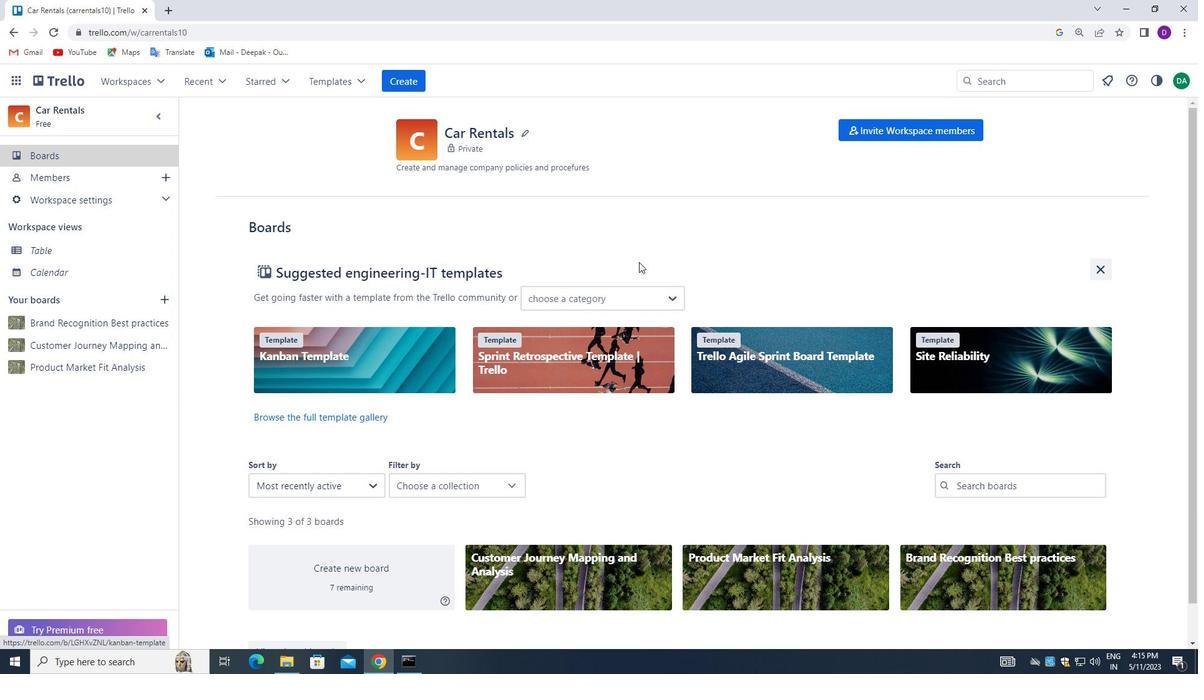 
